 Task: Edit the description of the category "Poll" in the repository "Javascript" to "All updates from maintainers".
Action: Mouse moved to (1244, 166)
Screenshot: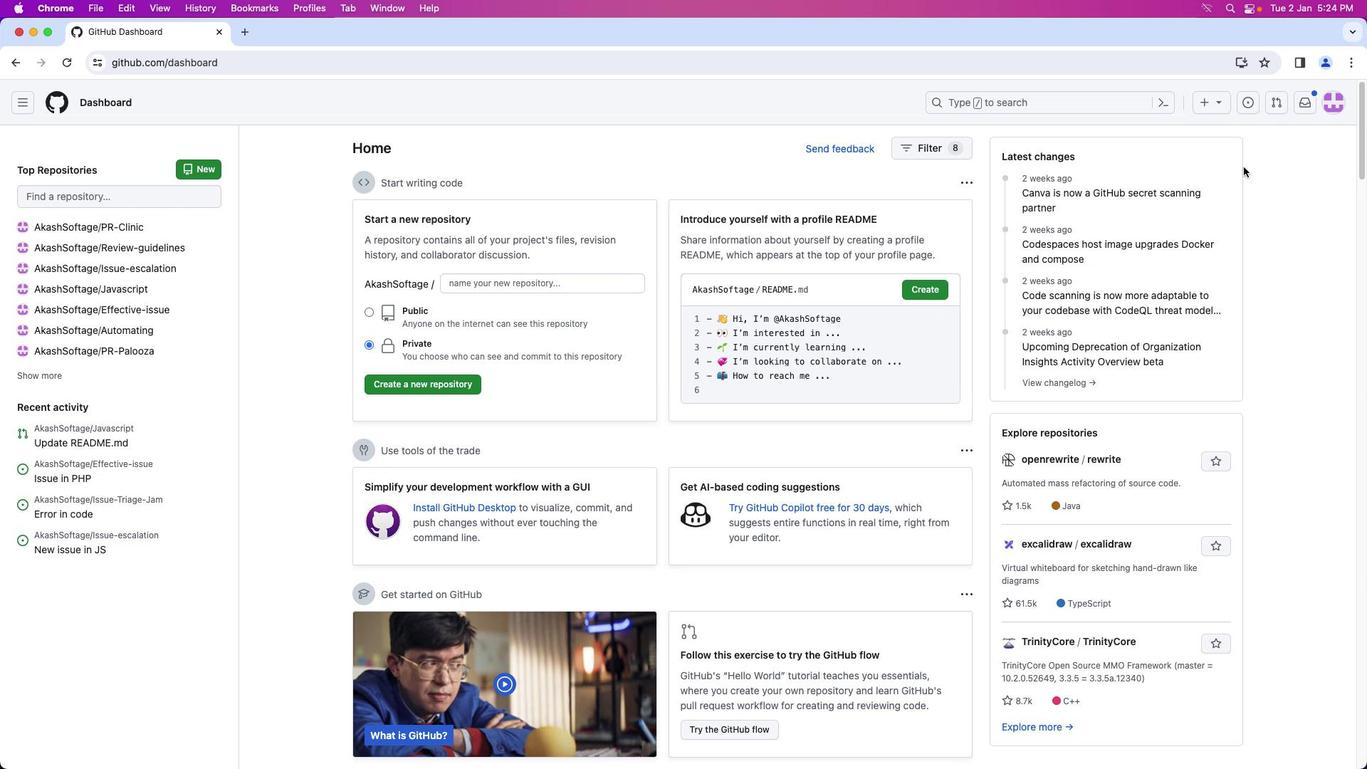 
Action: Mouse pressed left at (1244, 166)
Screenshot: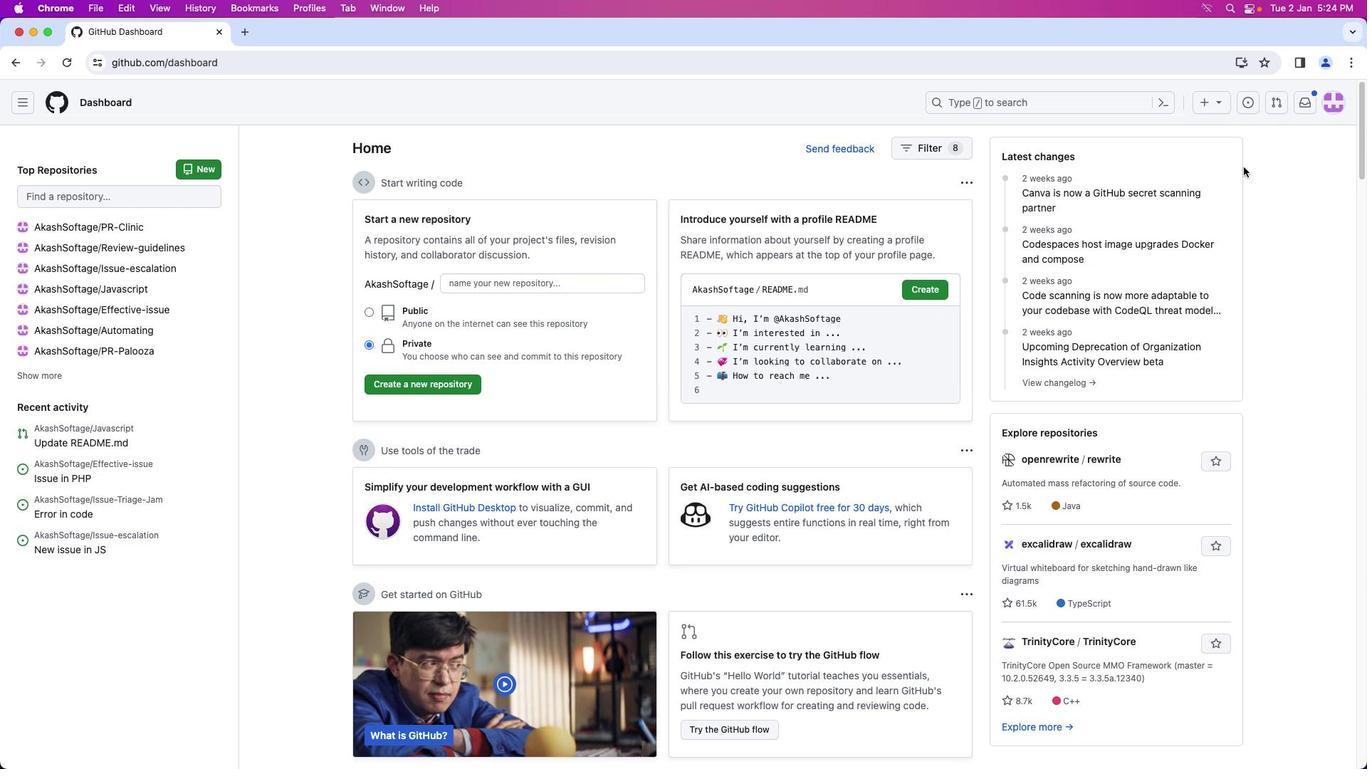 
Action: Mouse moved to (1326, 106)
Screenshot: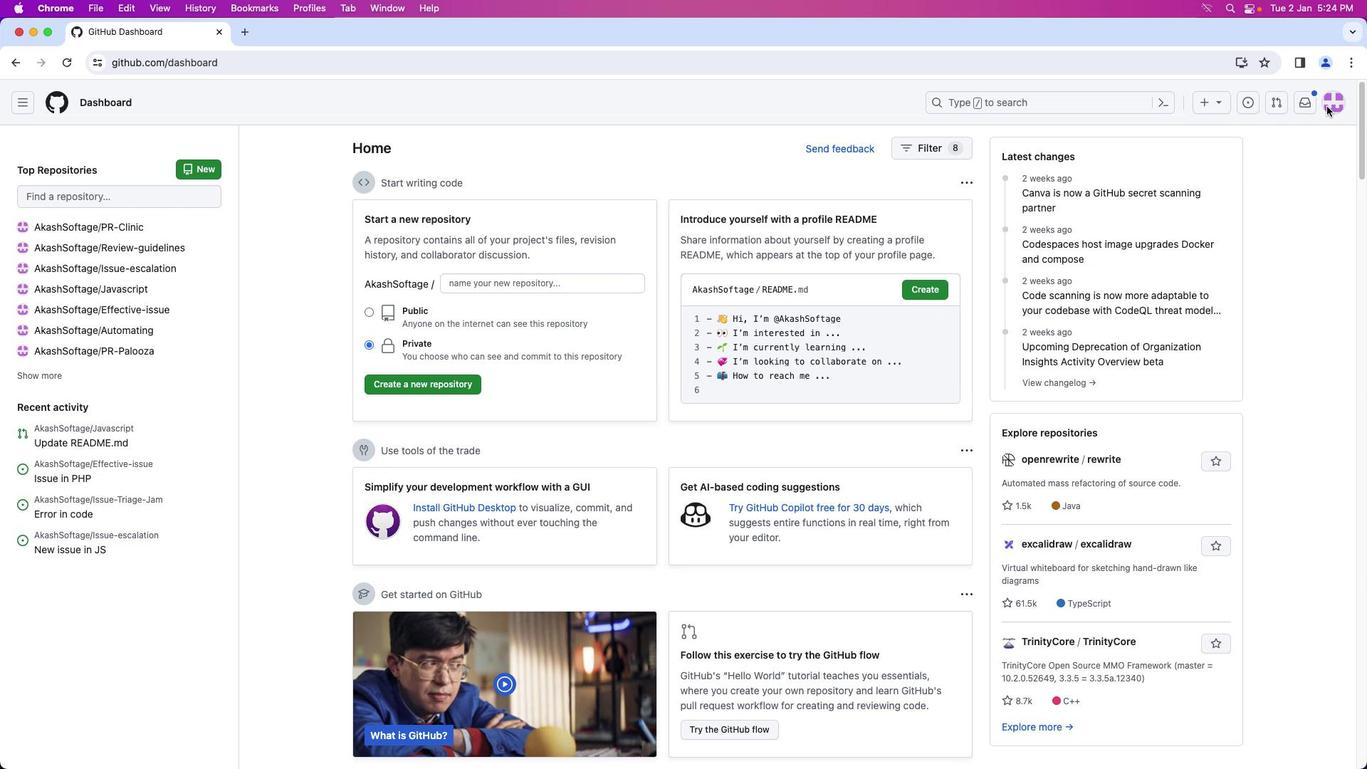 
Action: Mouse pressed left at (1326, 106)
Screenshot: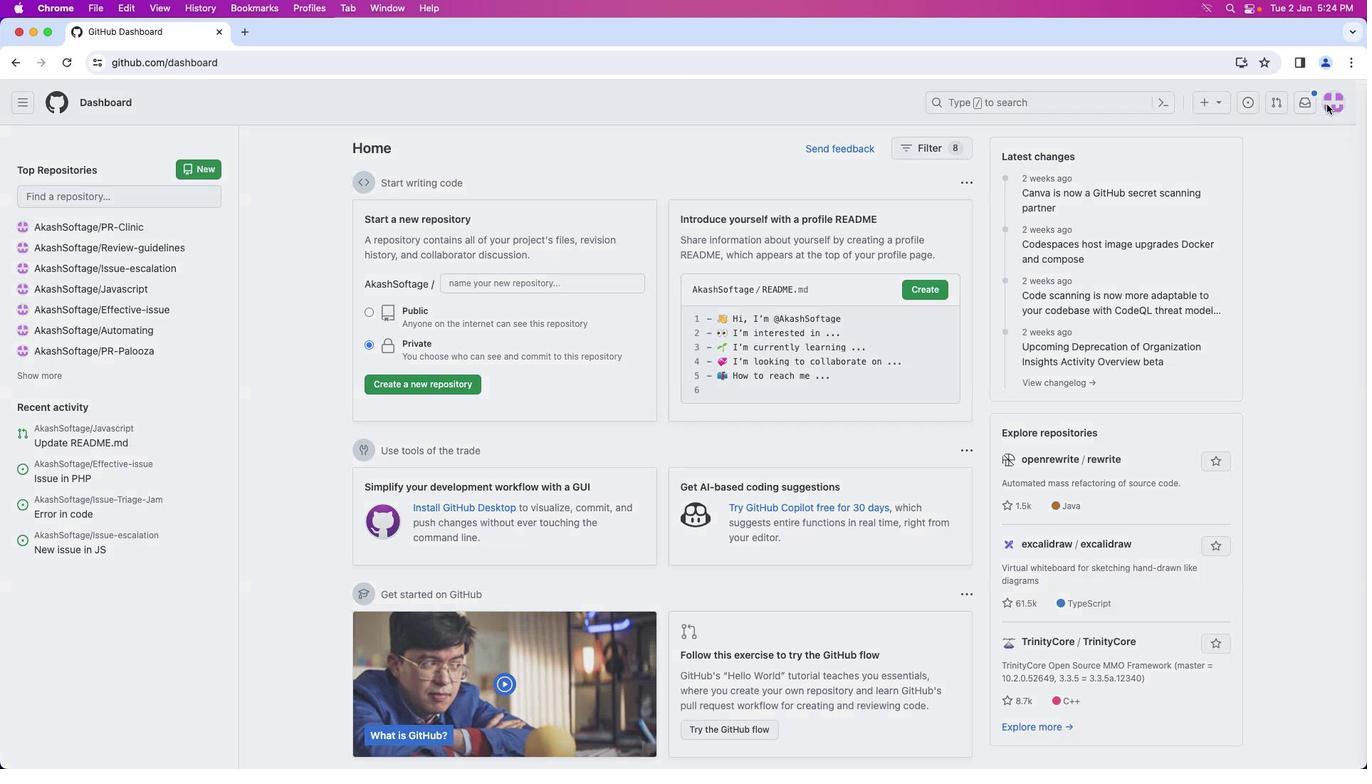 
Action: Mouse moved to (1282, 227)
Screenshot: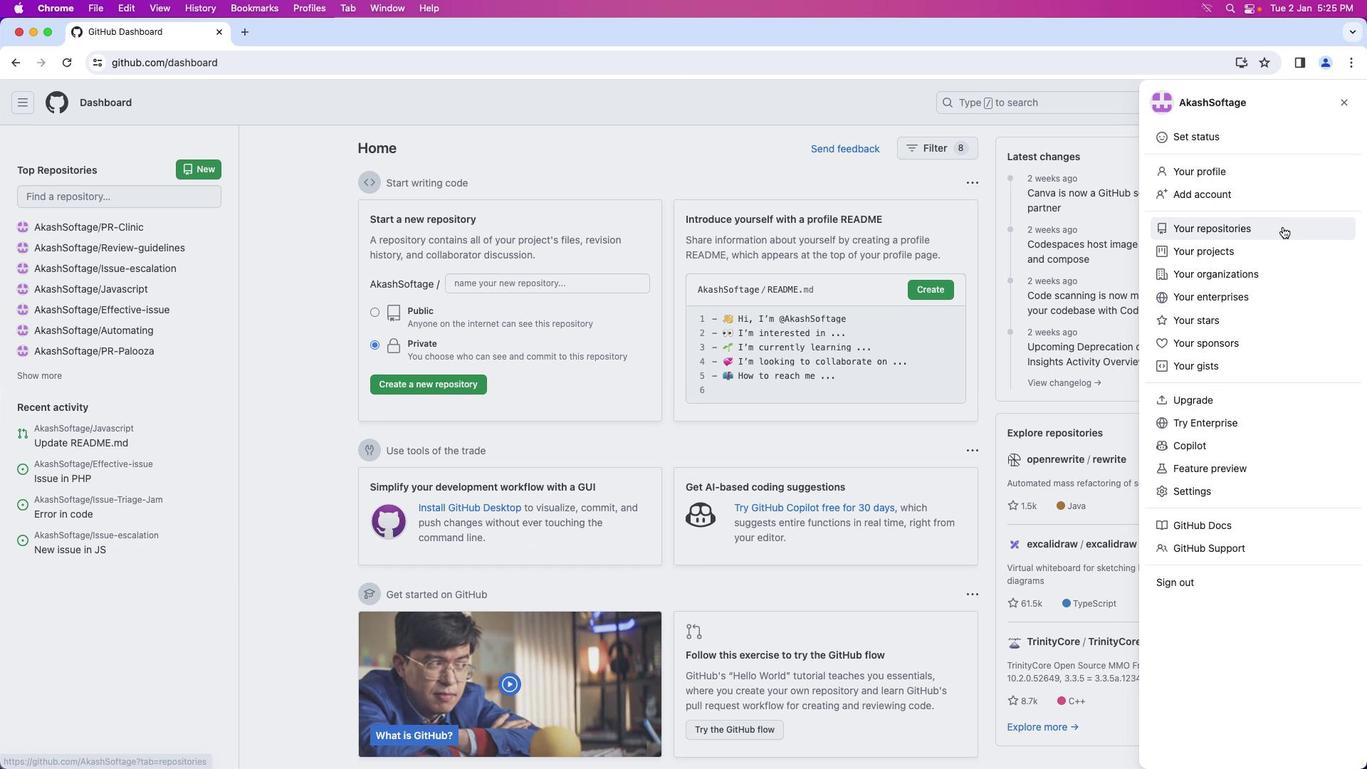 
Action: Mouse pressed left at (1282, 227)
Screenshot: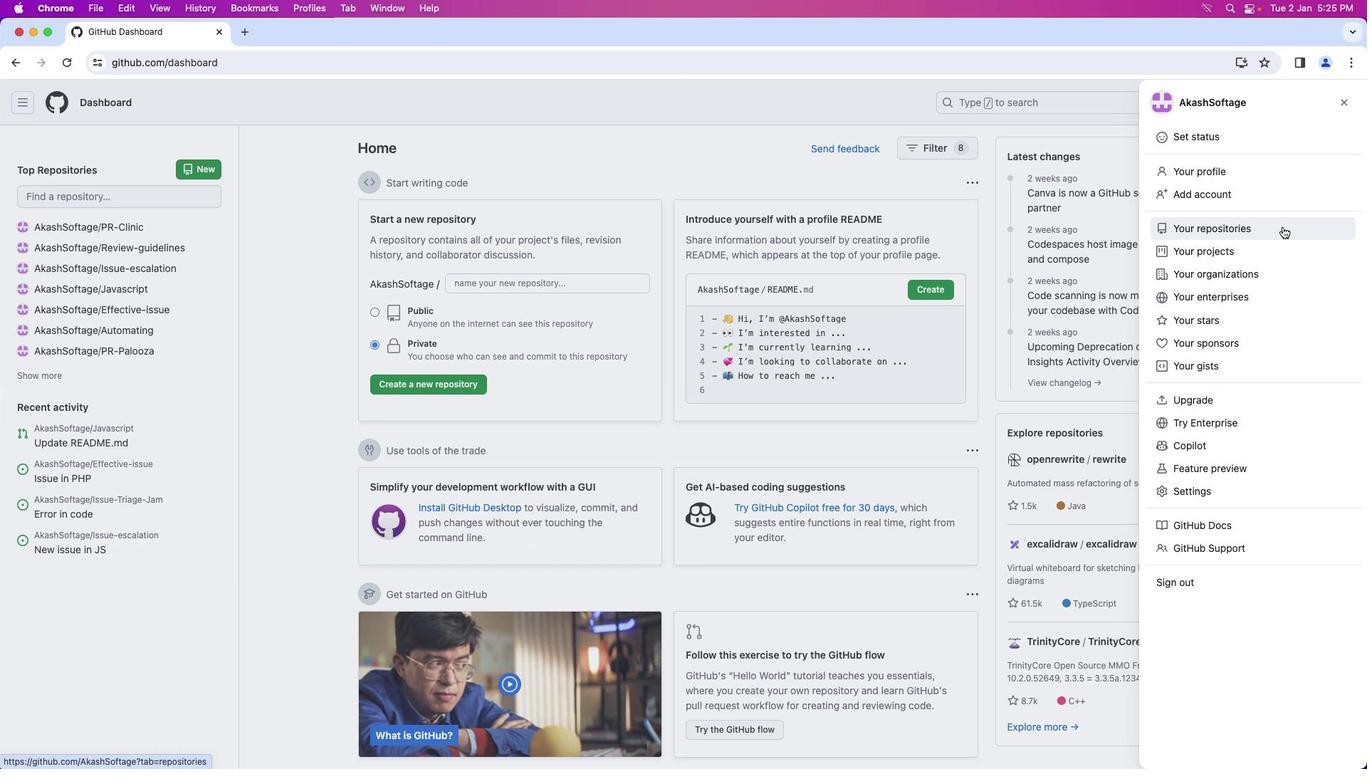 
Action: Mouse moved to (532, 240)
Screenshot: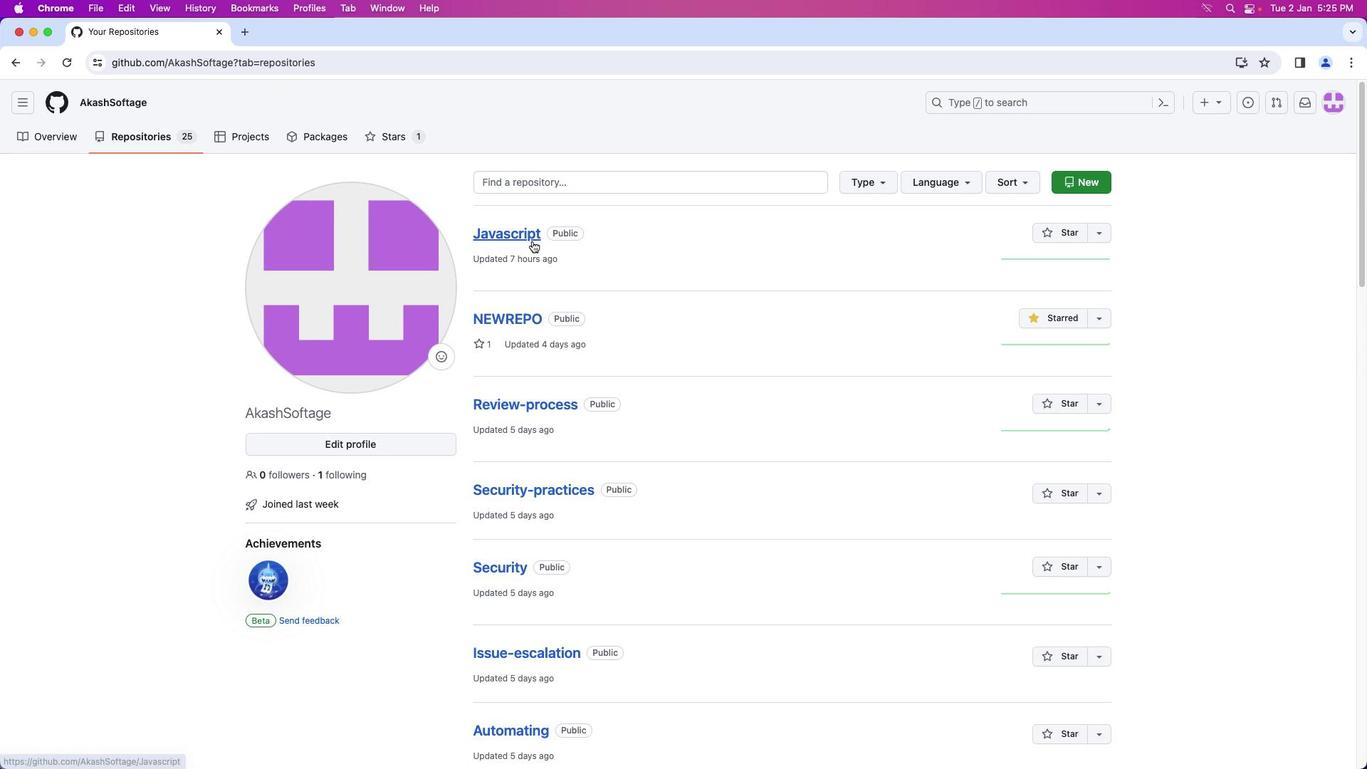 
Action: Mouse pressed left at (532, 240)
Screenshot: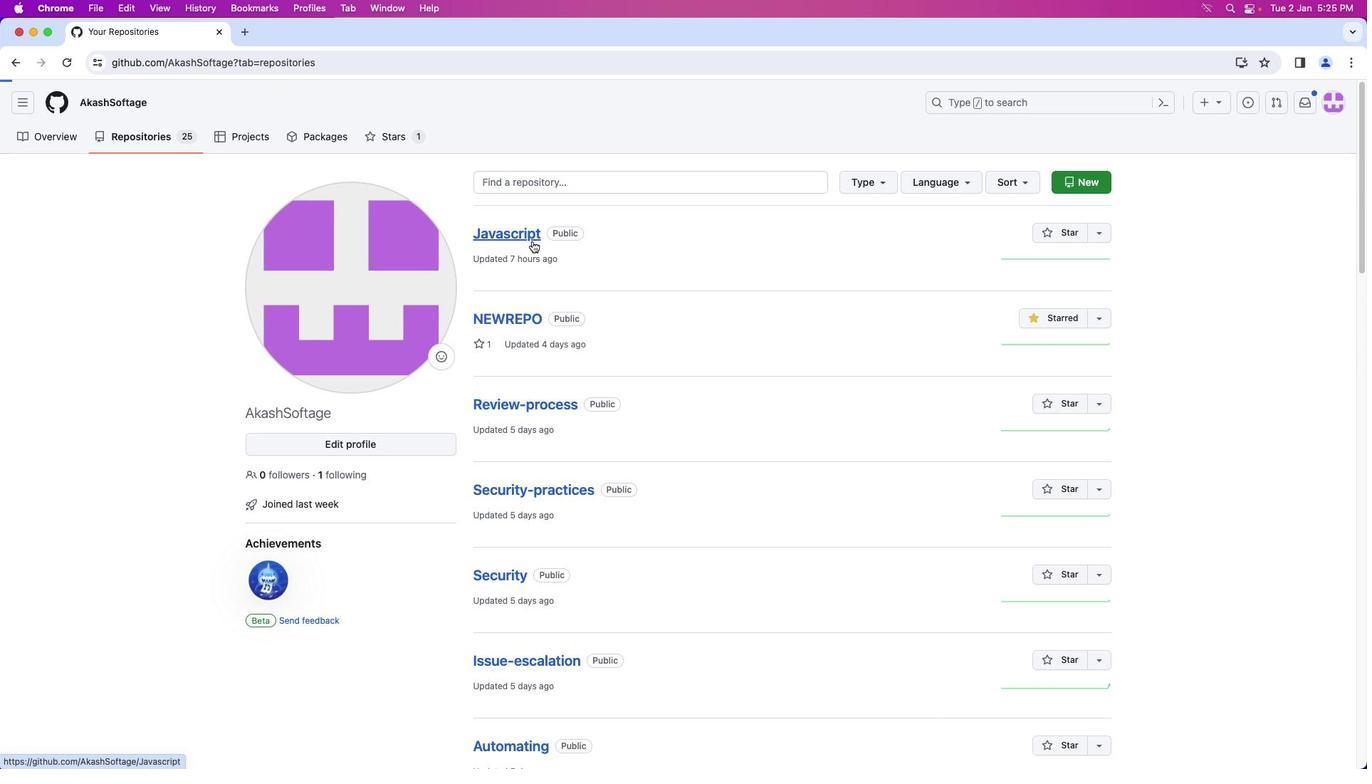 
Action: Mouse moved to (314, 144)
Screenshot: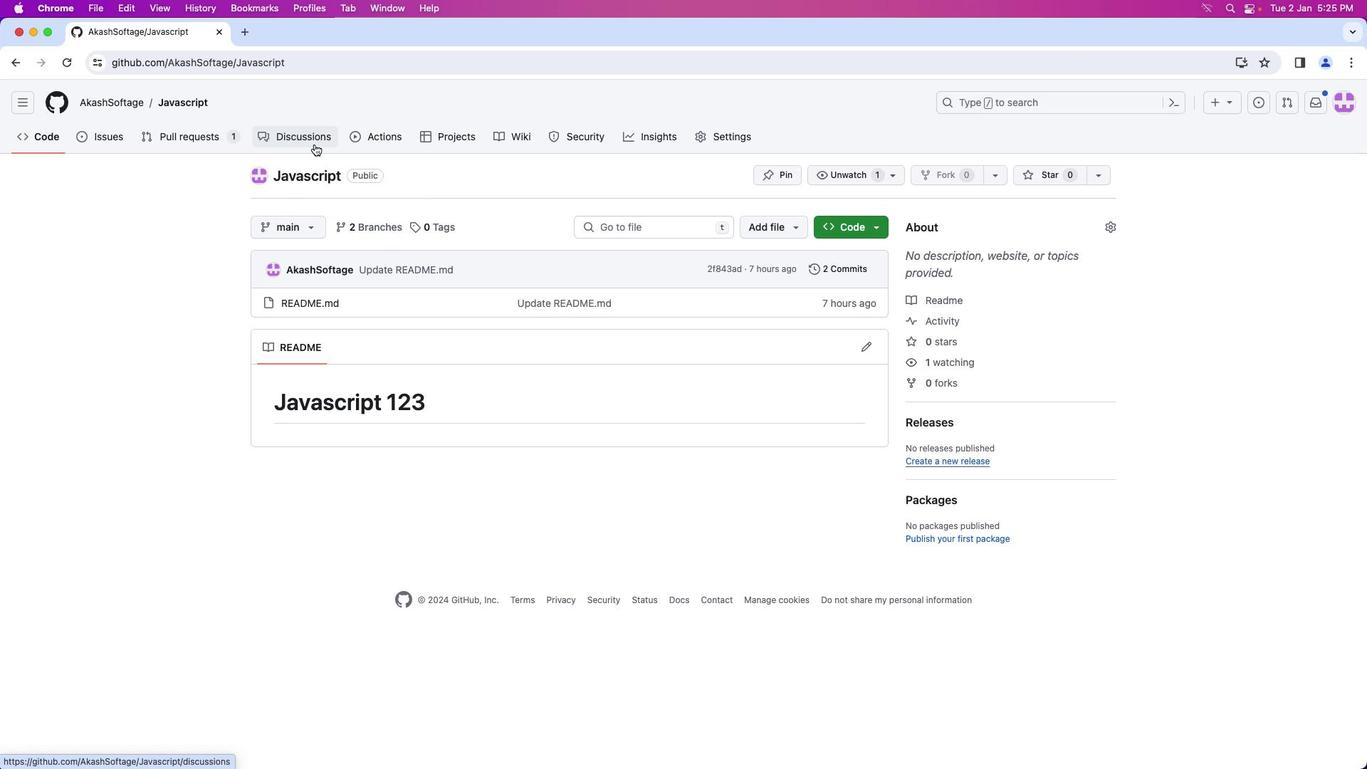 
Action: Mouse pressed left at (314, 144)
Screenshot: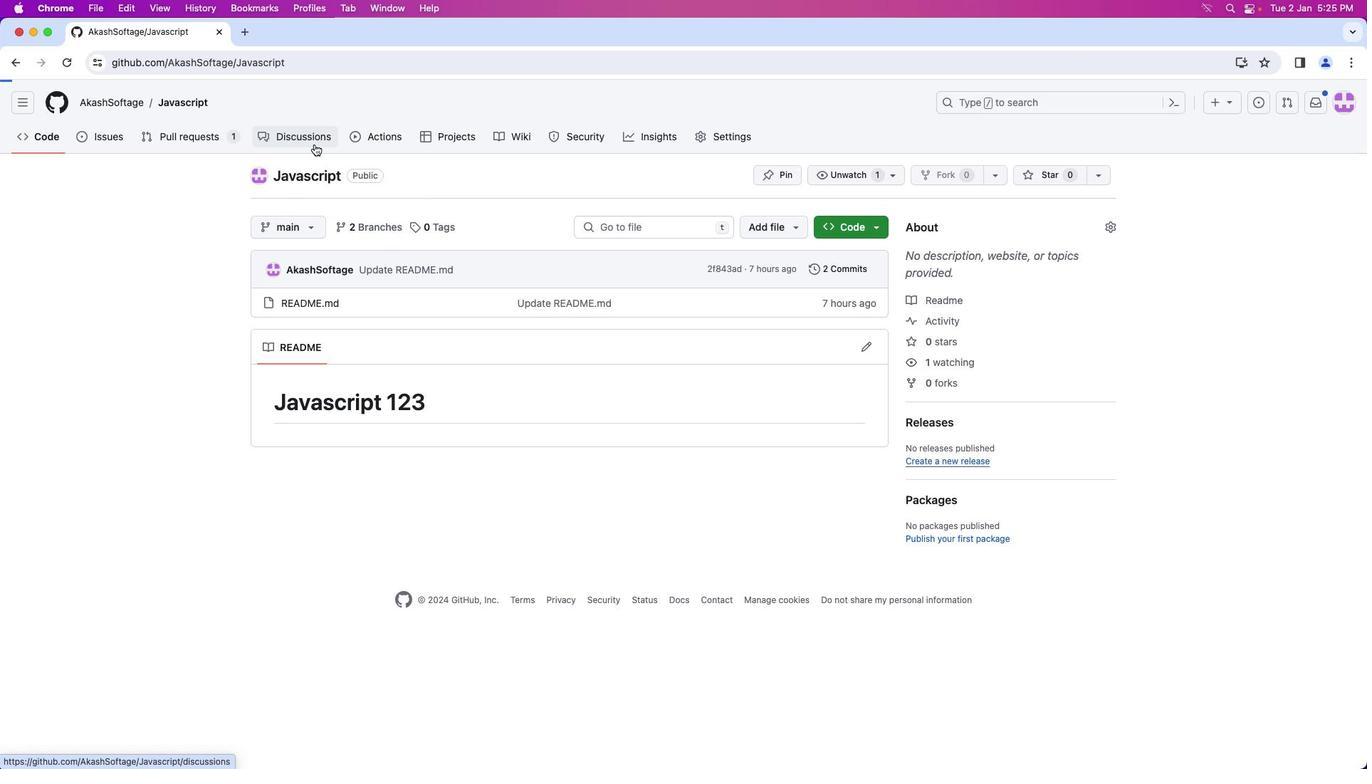 
Action: Mouse moved to (473, 348)
Screenshot: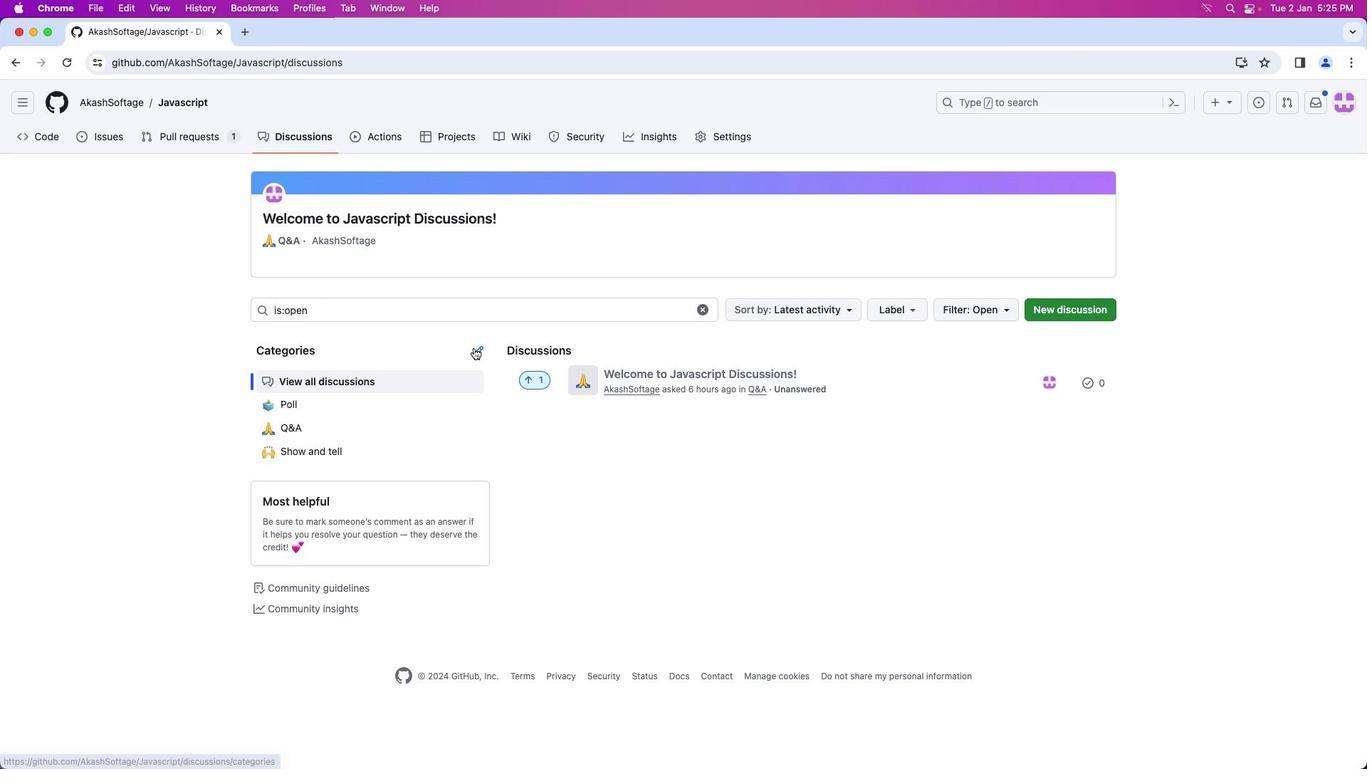 
Action: Mouse pressed left at (473, 348)
Screenshot: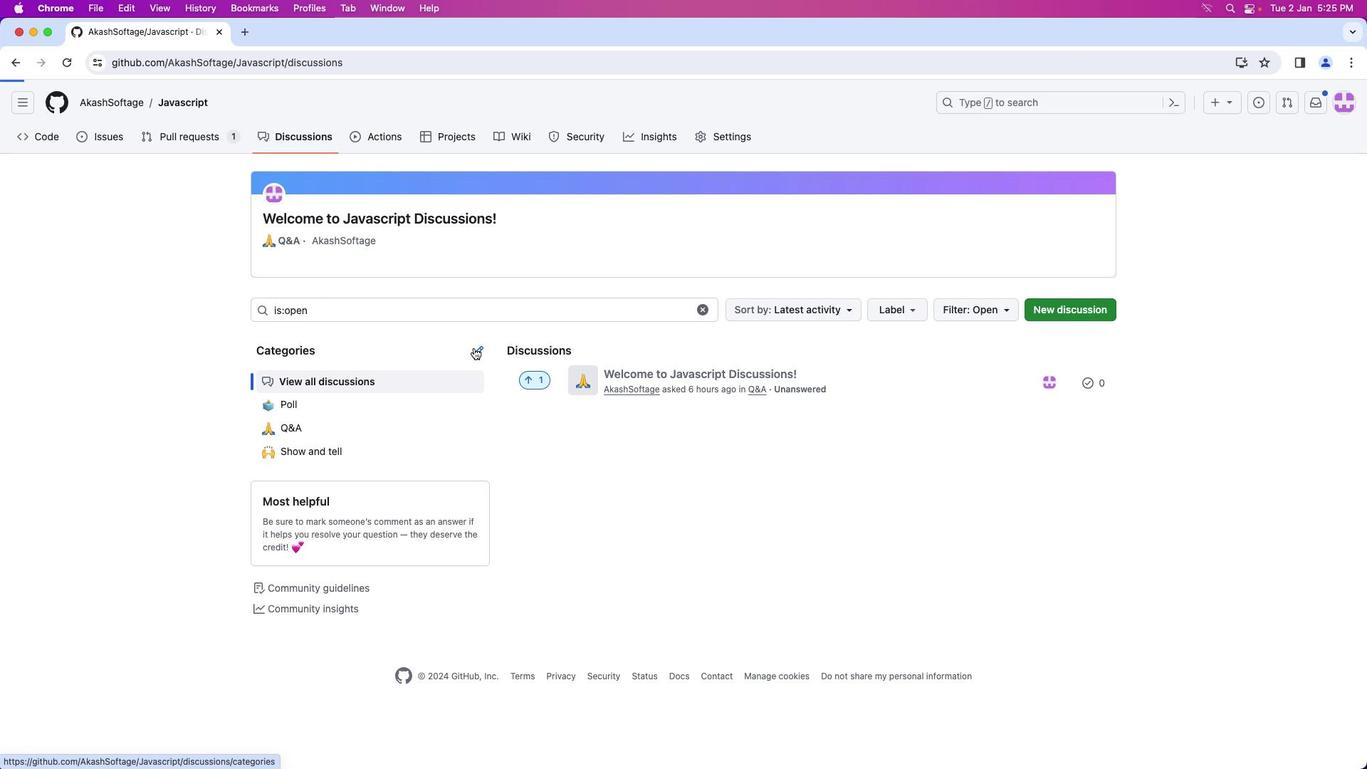 
Action: Mouse moved to (1069, 298)
Screenshot: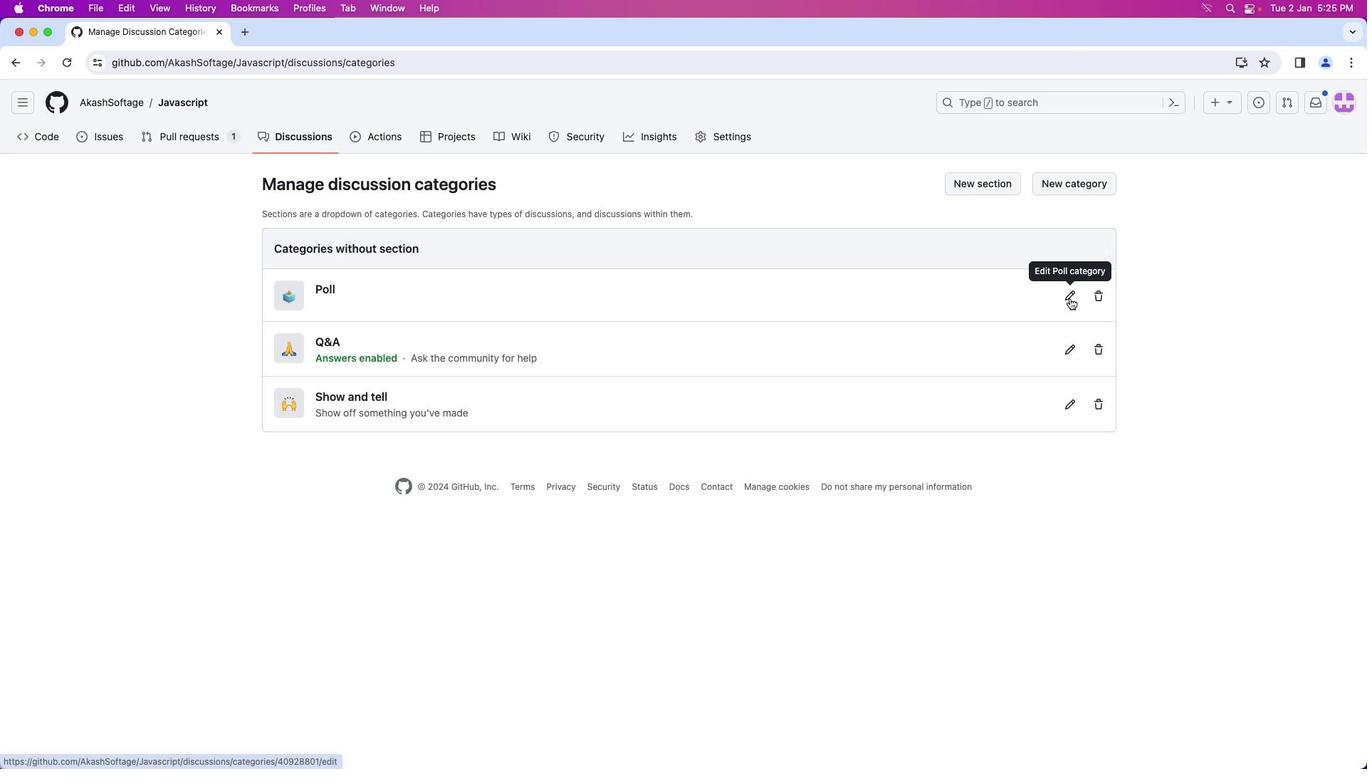 
Action: Mouse pressed left at (1069, 298)
Screenshot: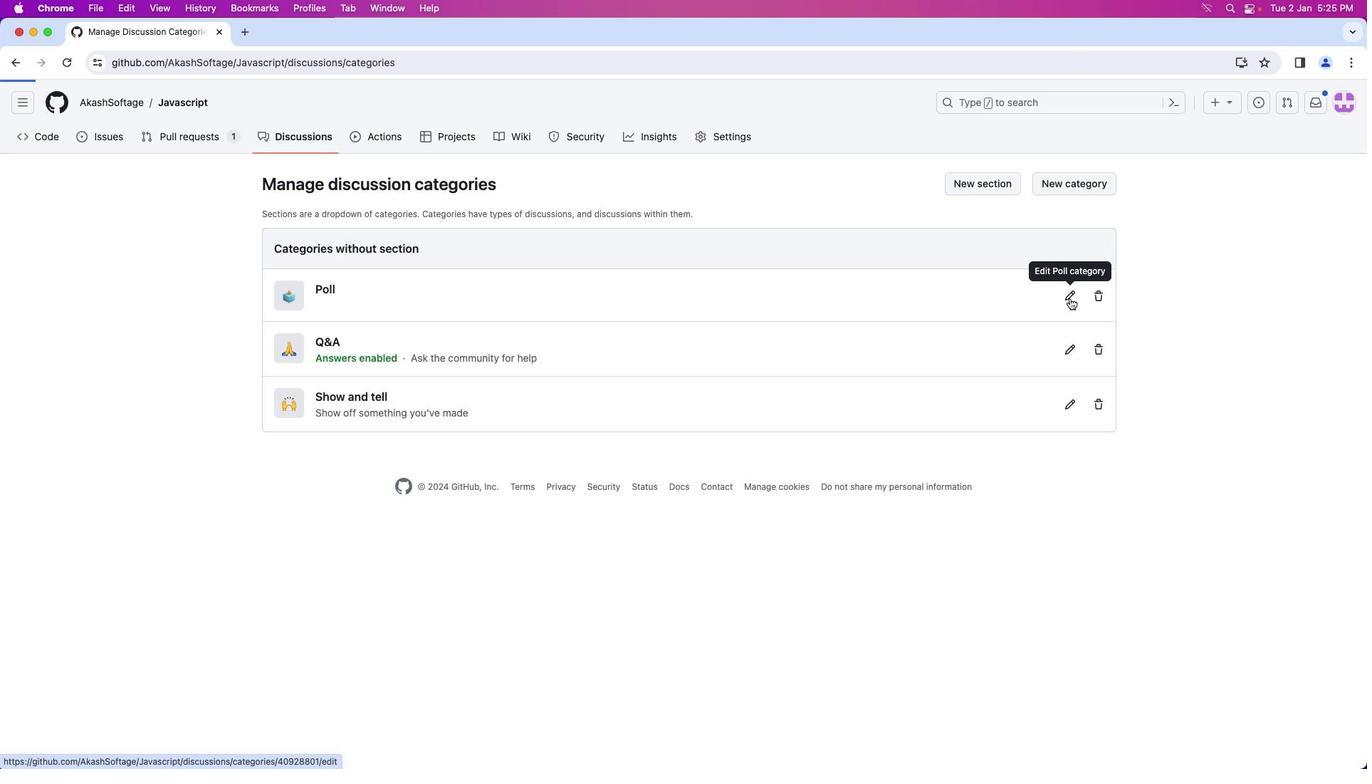 
Action: Mouse moved to (622, 287)
Screenshot: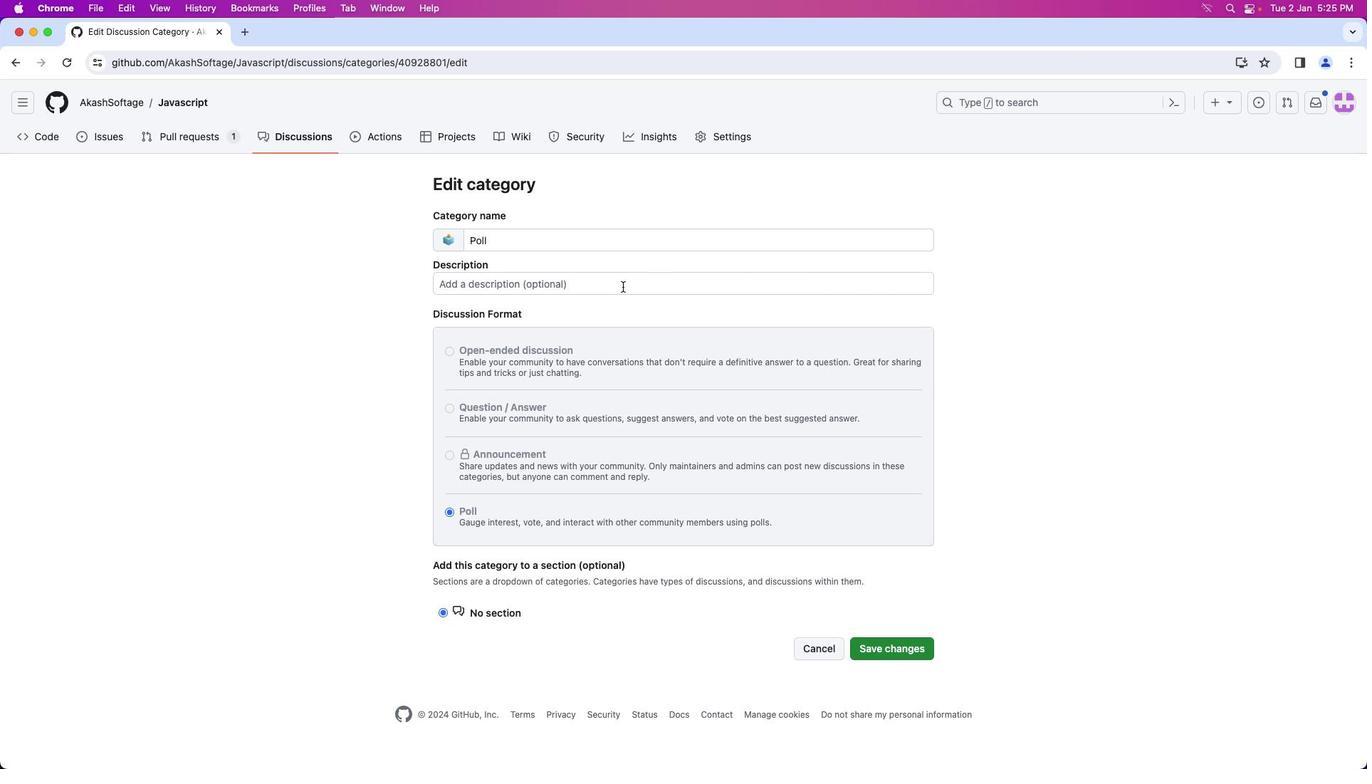 
Action: Mouse pressed left at (622, 287)
Screenshot: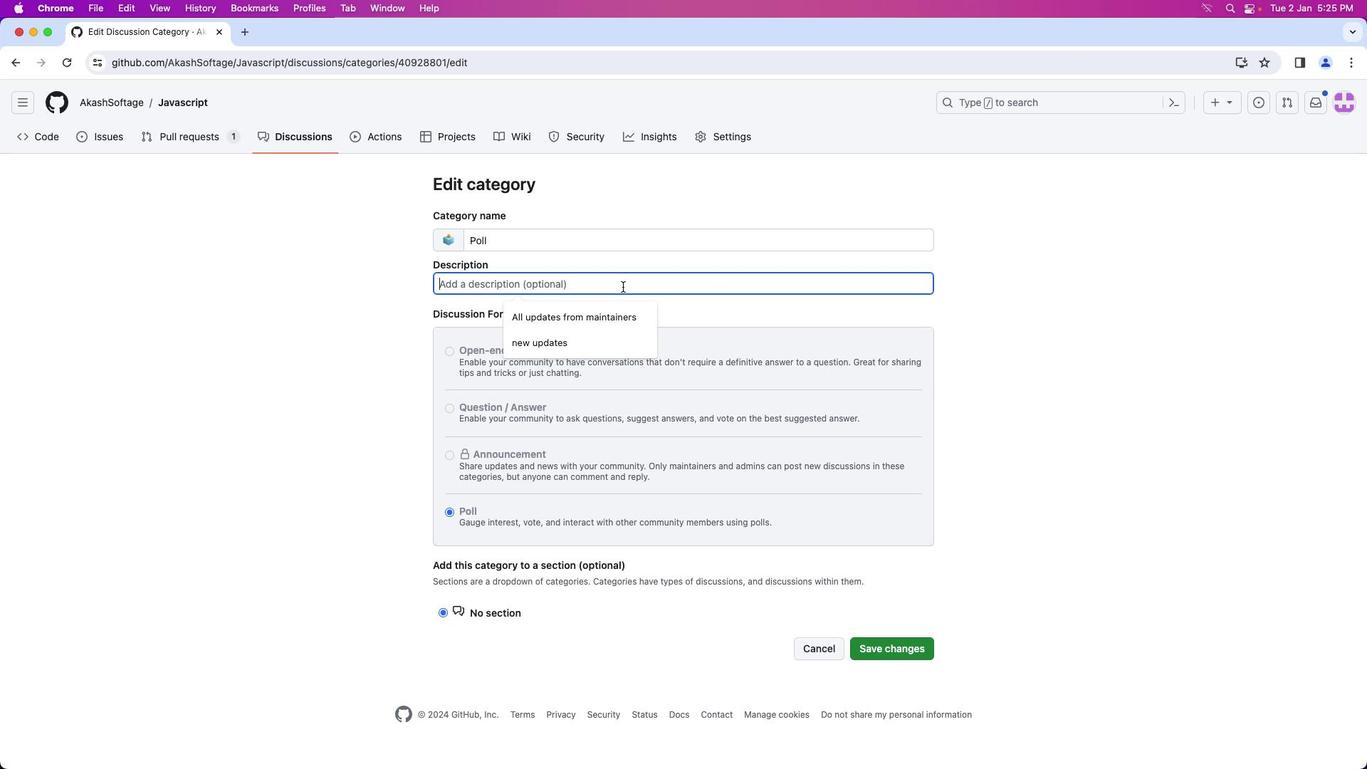 
Action: Key pressed 'A''L'Key.backspaceKey.caps_lock'l''l'Key.space'u''p''d''a''t''e''s'Key.space'f''r''o''m'Key.space'm''a''i''n''t''a''i''n''e''r''s'
Screenshot: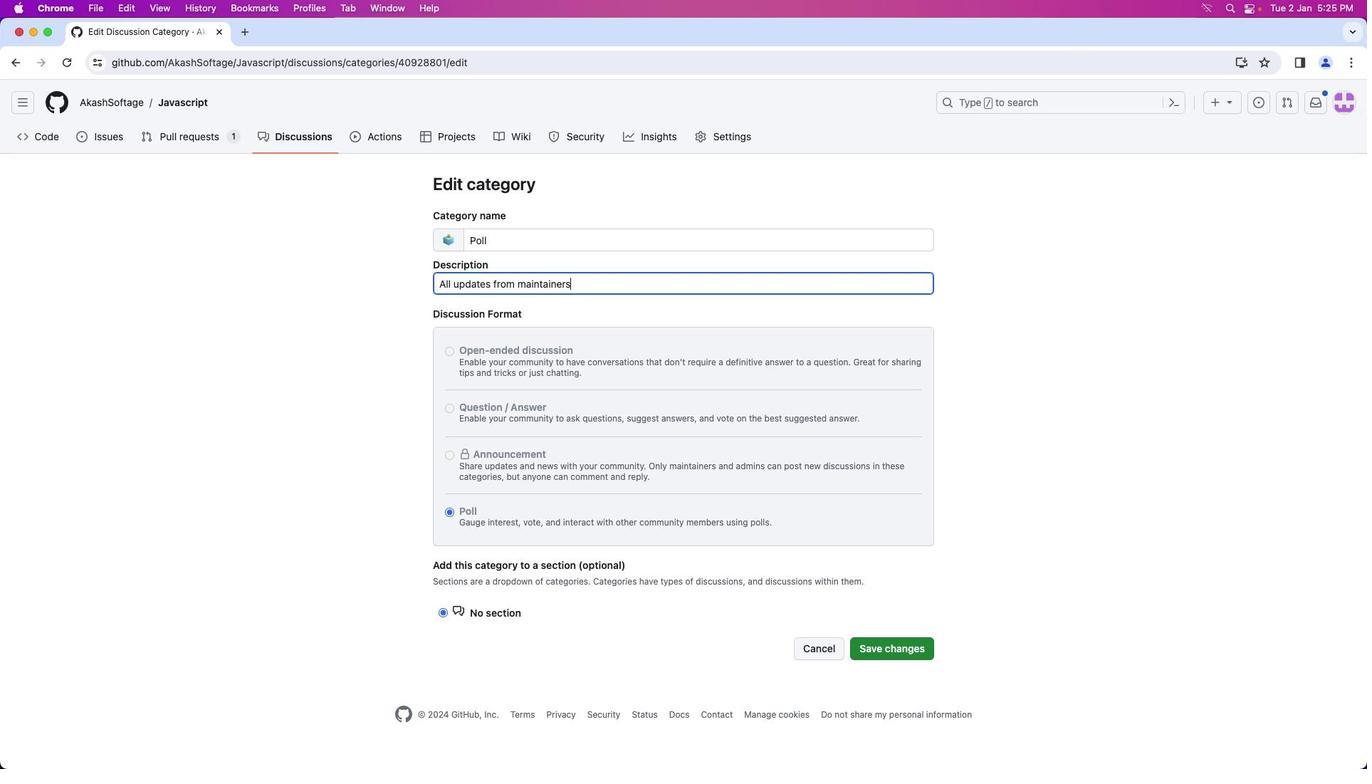 
Action: Mouse moved to (892, 655)
Screenshot: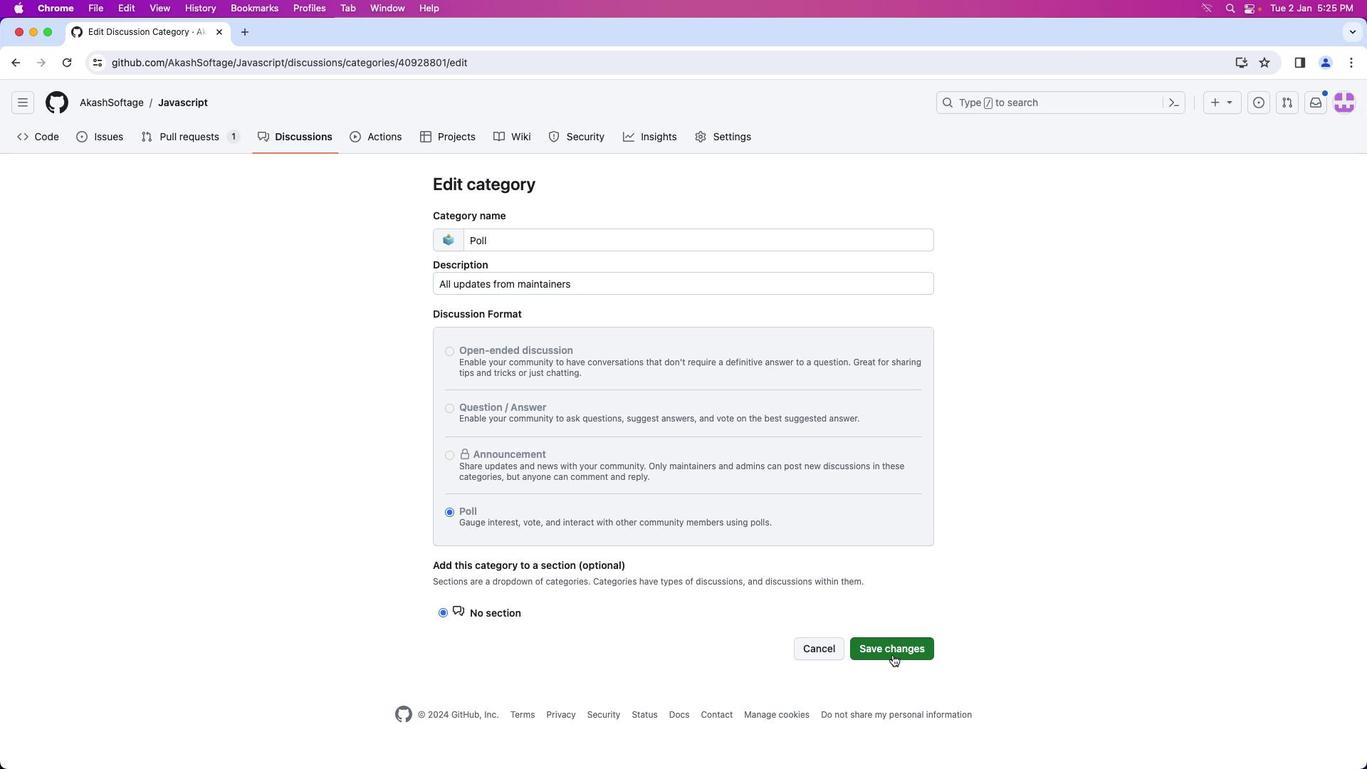 
Action: Mouse pressed left at (892, 655)
Screenshot: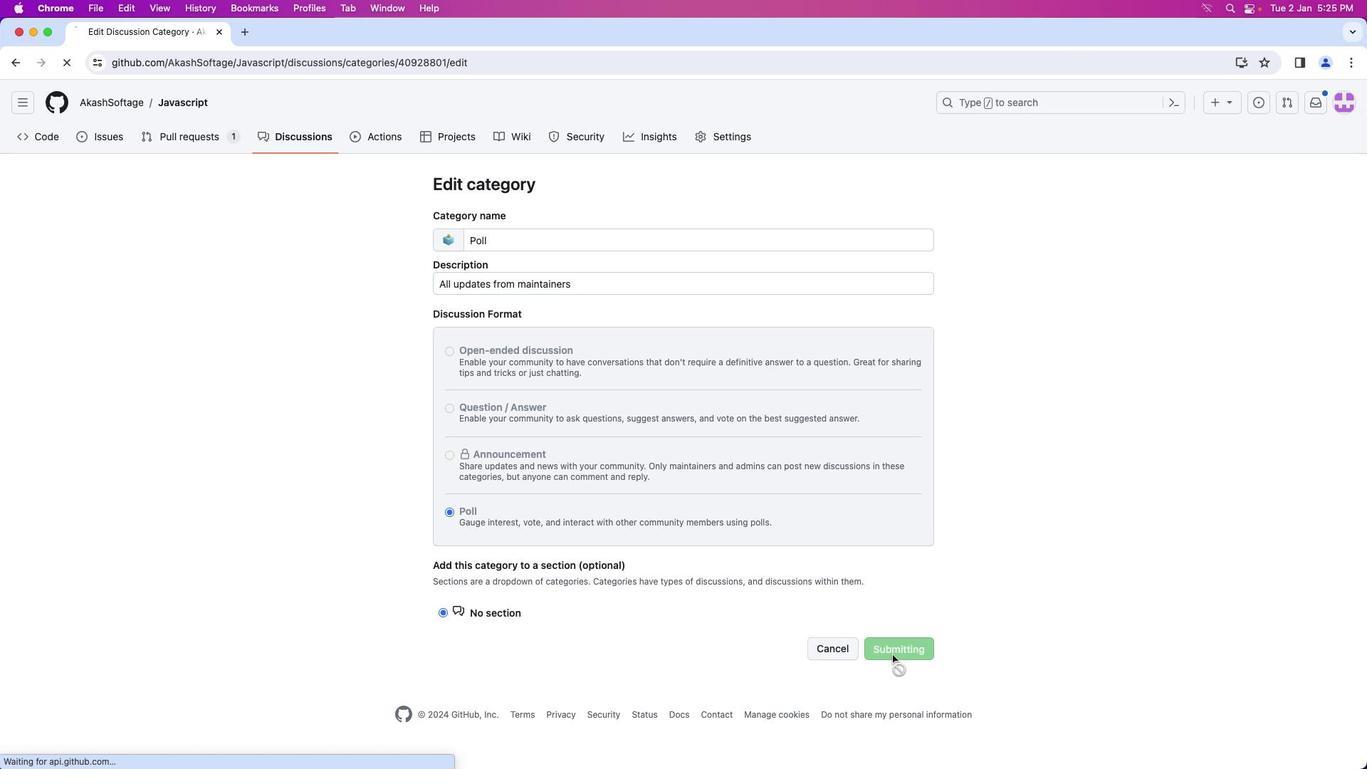
Action: Mouse moved to (958, 623)
Screenshot: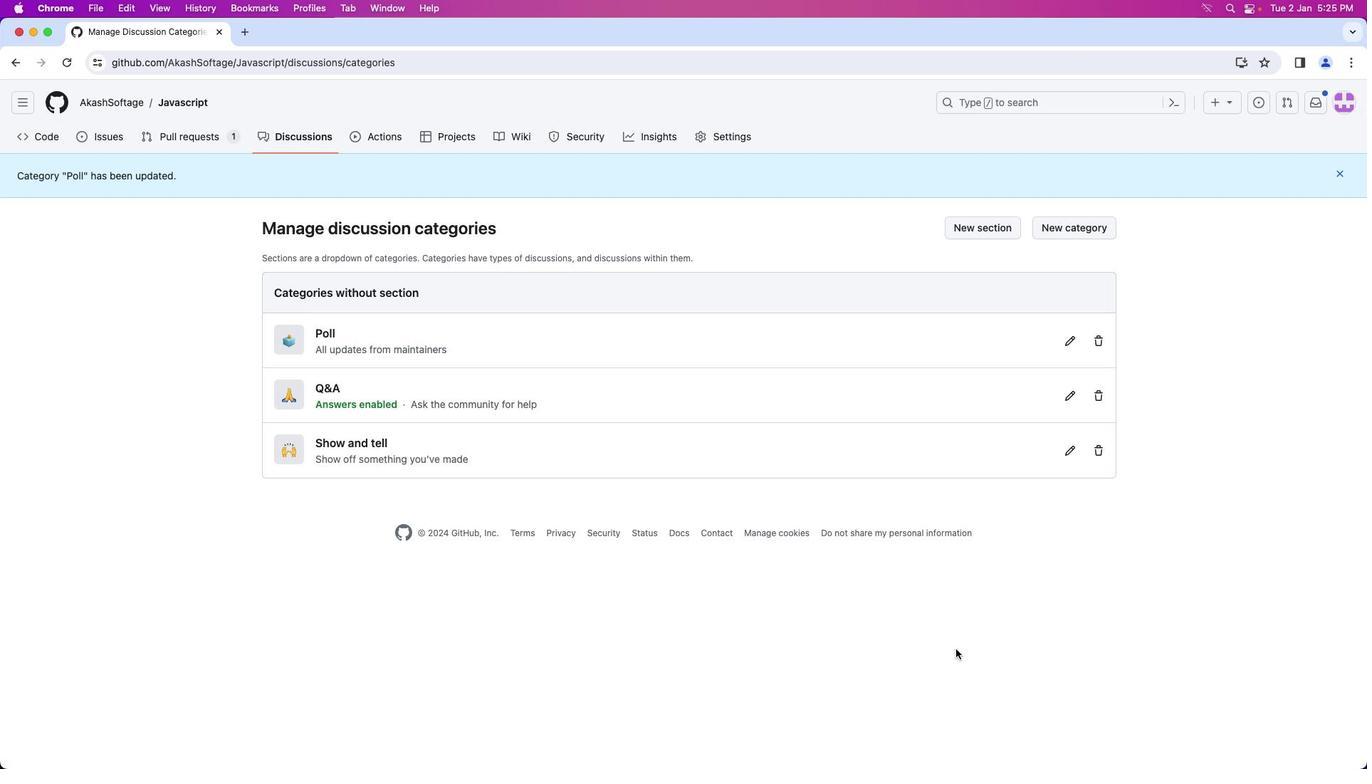 
Action: Mouse pressed left at (958, 623)
Screenshot: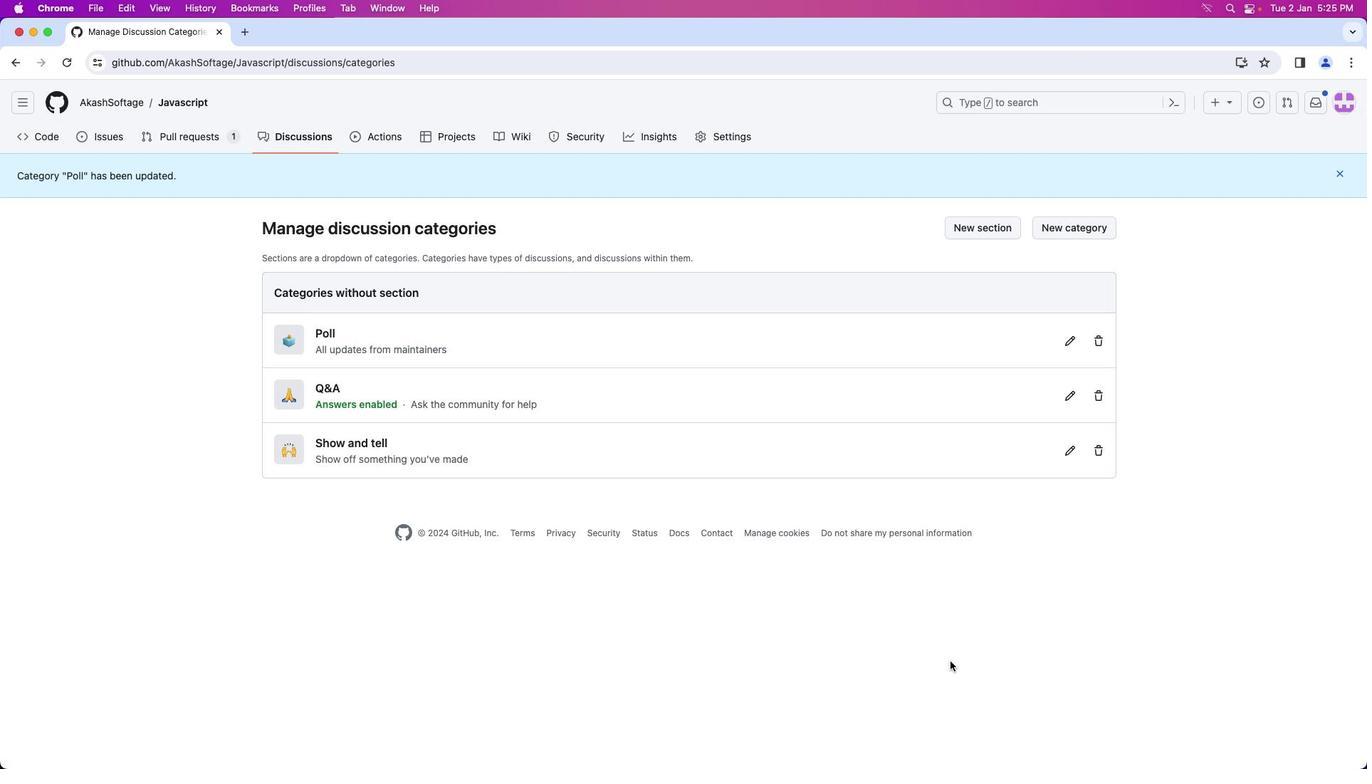 
Action: Mouse moved to (950, 661)
Screenshot: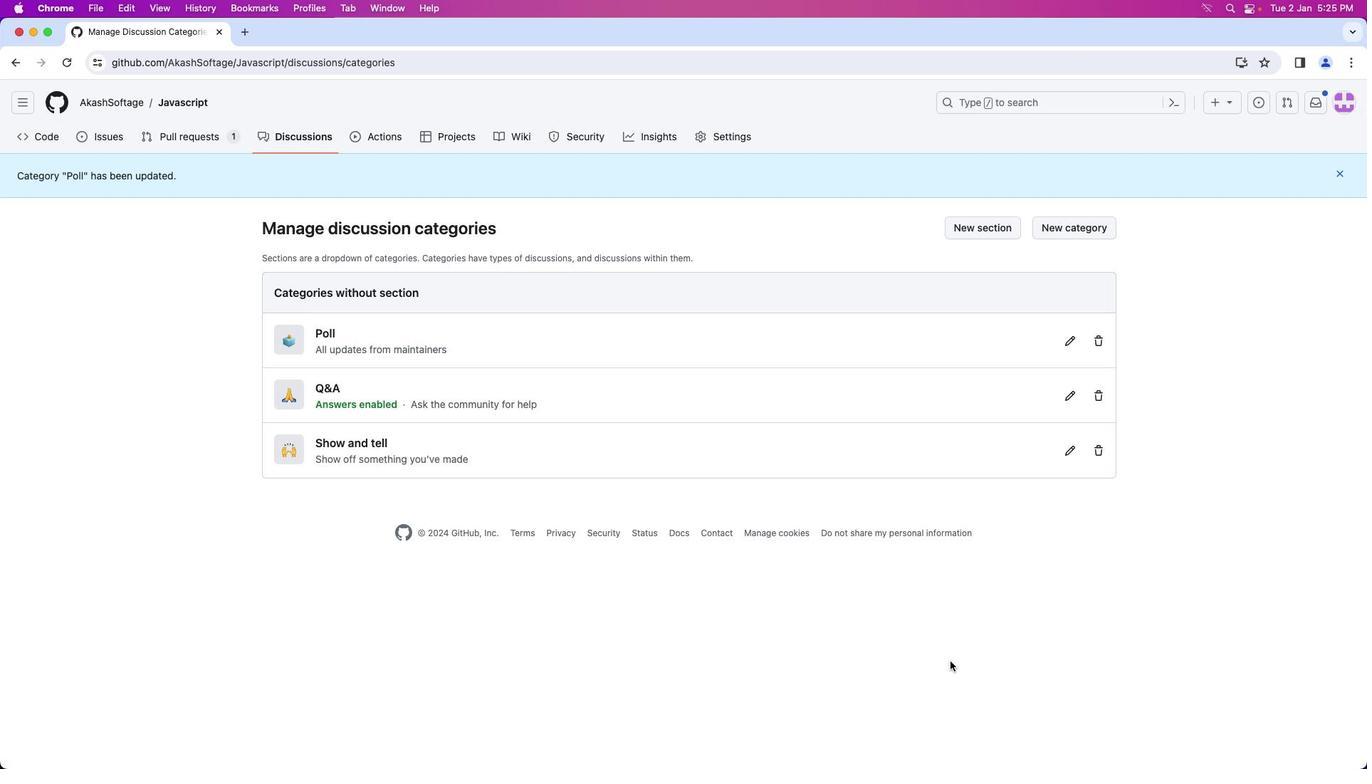 
